 Task: Create a due date automation trigger when advanced on, on the tuesday after a card is due add fields without custom field "Resume" checked at 11:00 AM.
Action: Mouse moved to (1017, 77)
Screenshot: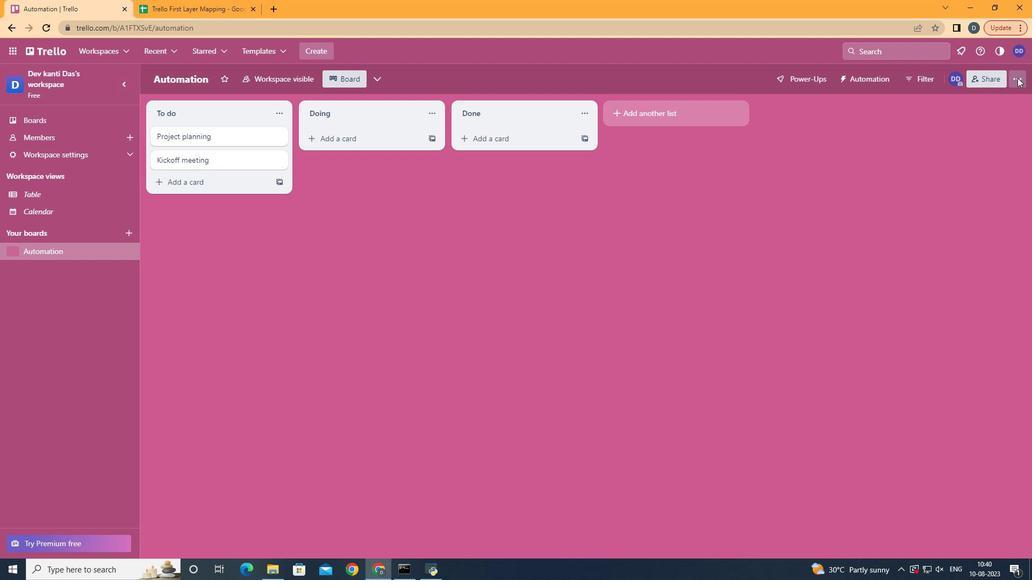 
Action: Mouse pressed left at (1017, 77)
Screenshot: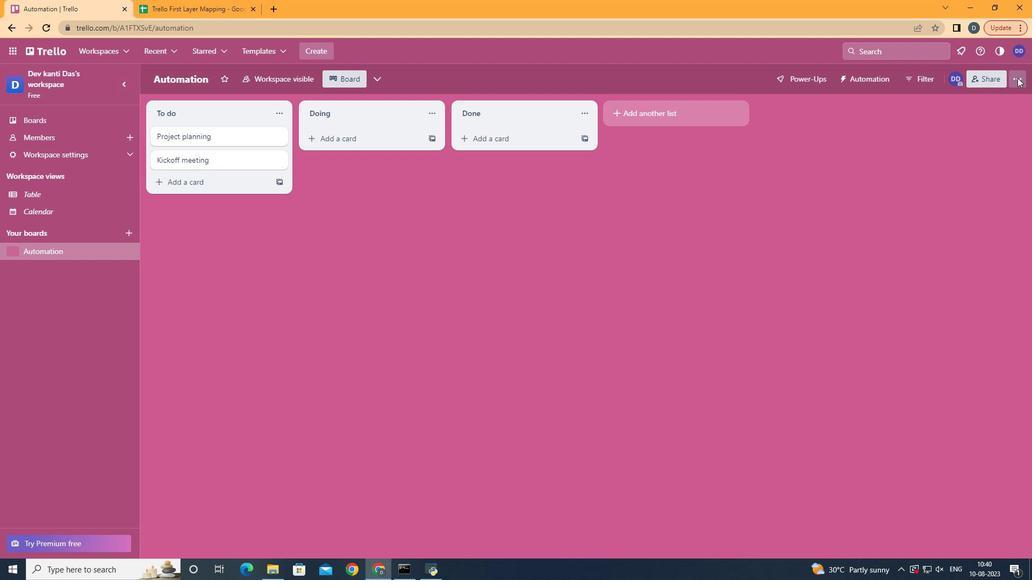 
Action: Mouse moved to (960, 225)
Screenshot: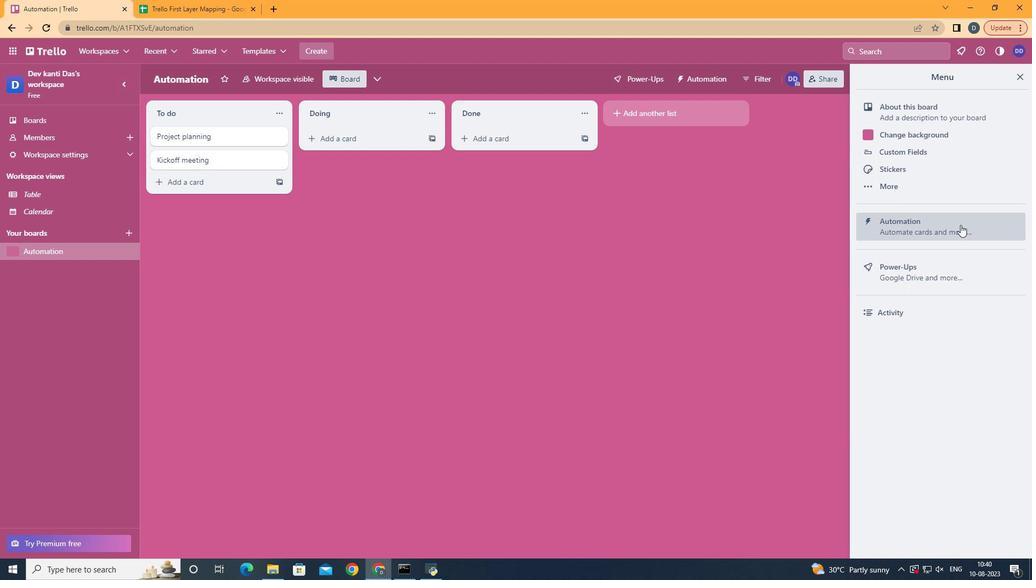 
Action: Mouse pressed left at (960, 225)
Screenshot: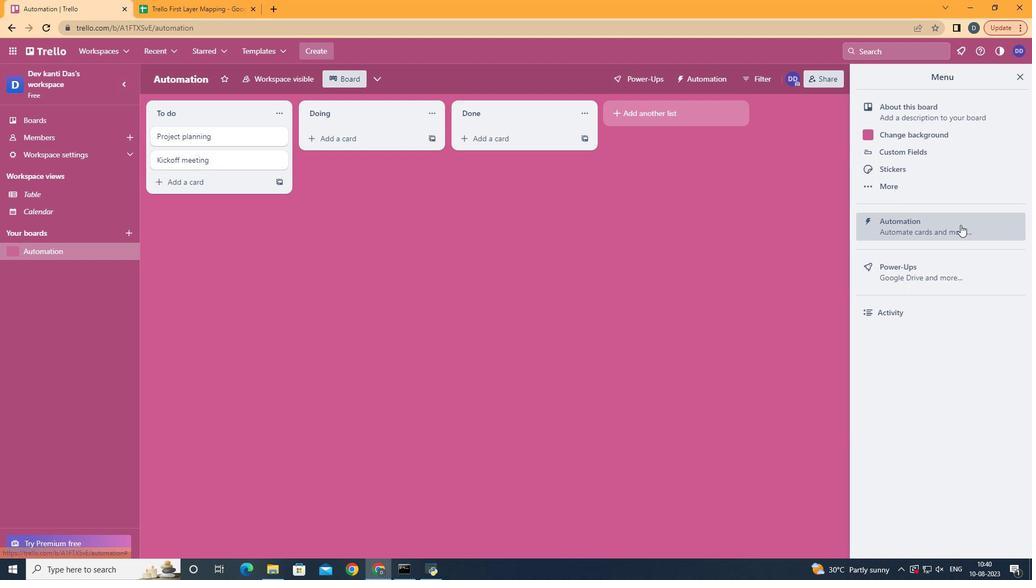 
Action: Mouse moved to (174, 217)
Screenshot: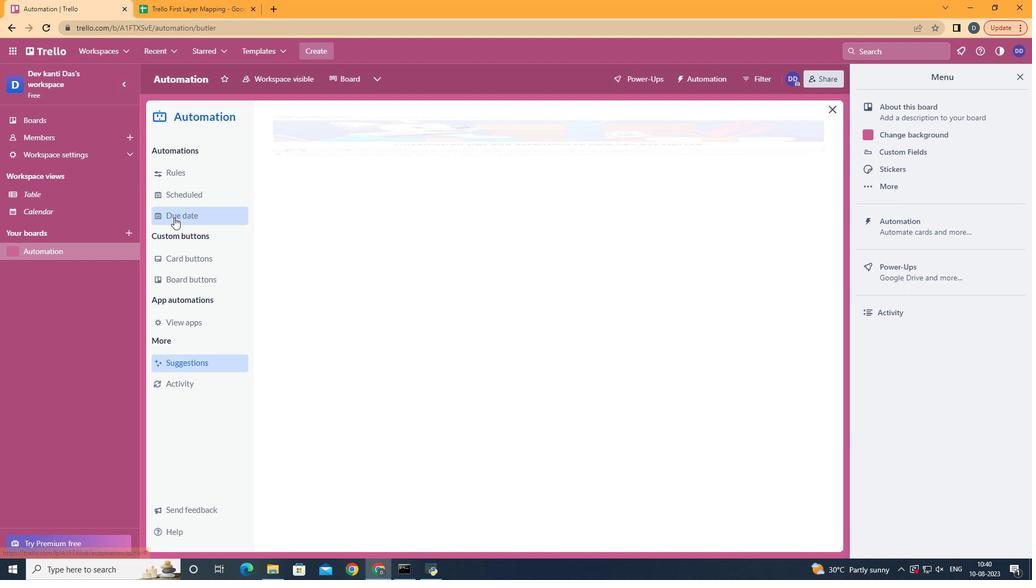 
Action: Mouse pressed left at (174, 217)
Screenshot: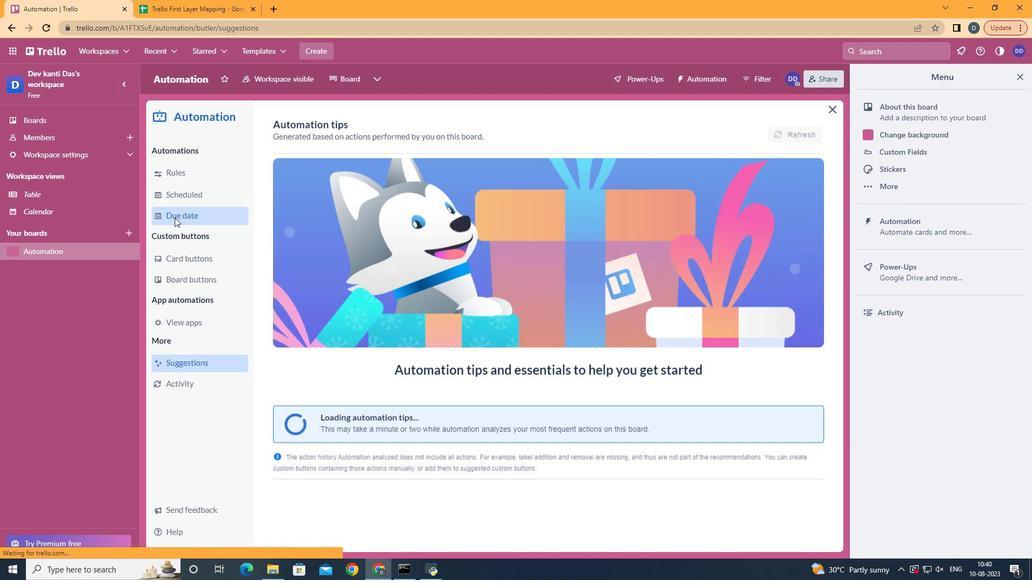 
Action: Mouse moved to (745, 125)
Screenshot: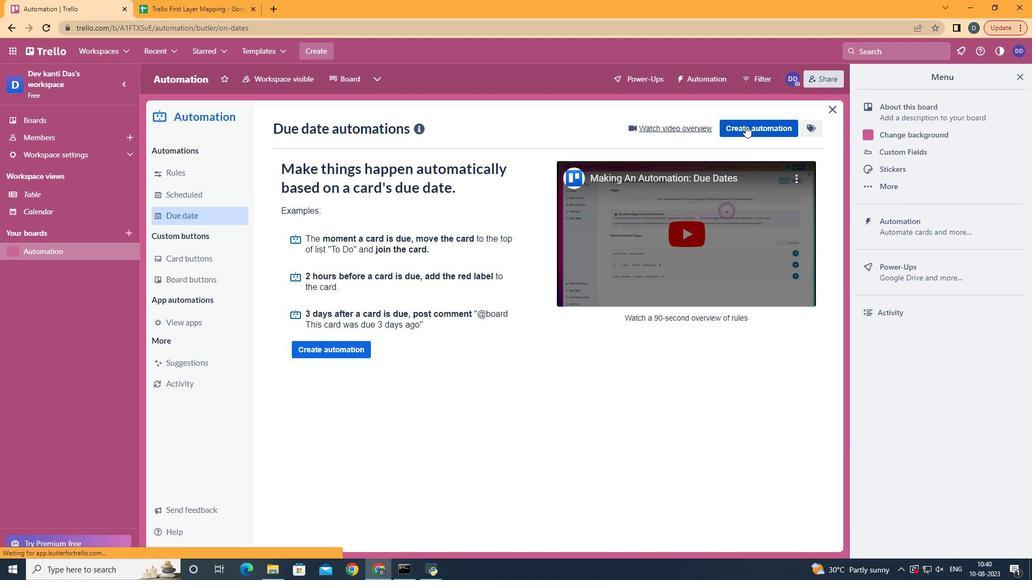 
Action: Mouse pressed left at (745, 125)
Screenshot: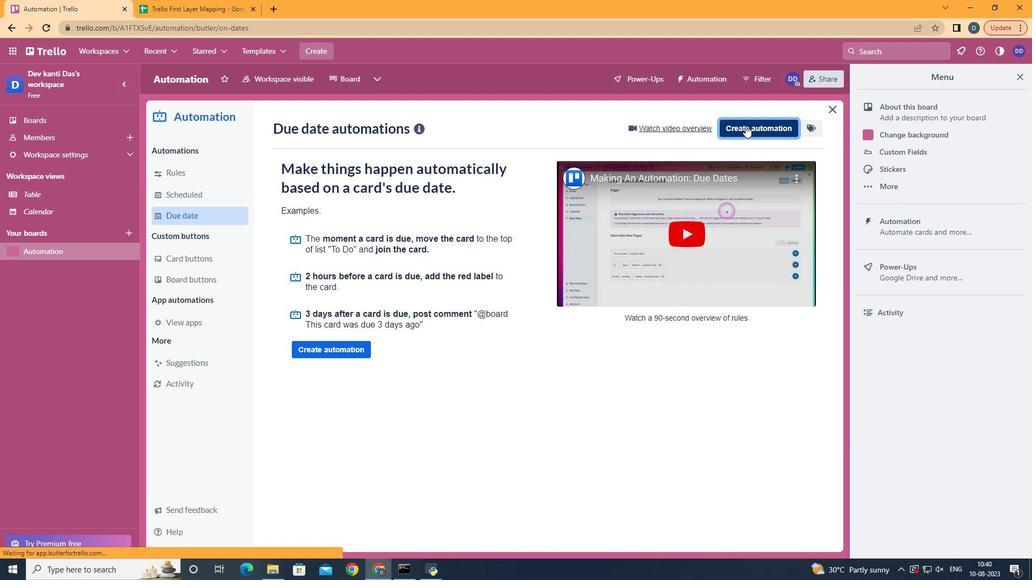 
Action: Mouse moved to (611, 236)
Screenshot: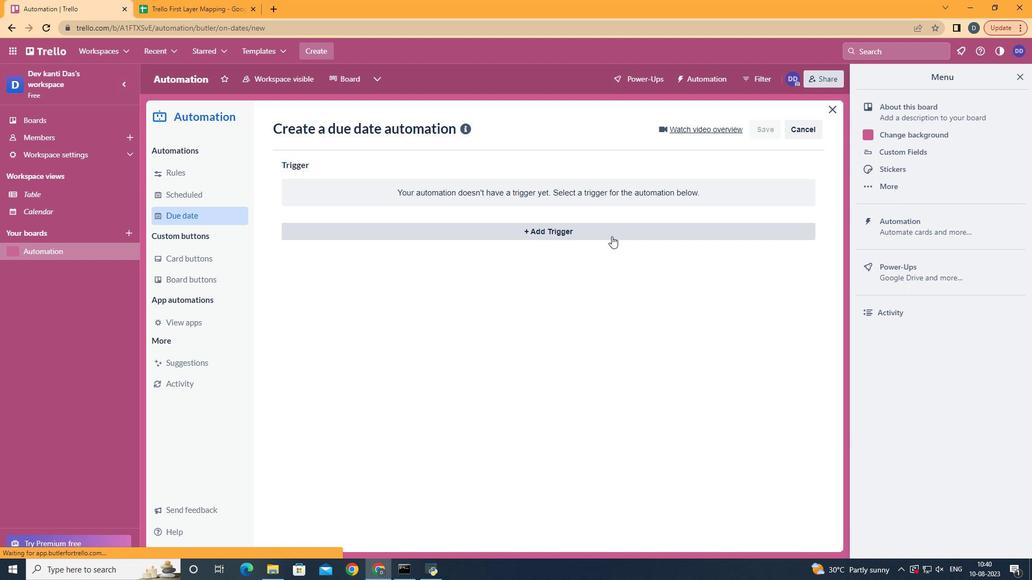
Action: Mouse pressed left at (611, 236)
Screenshot: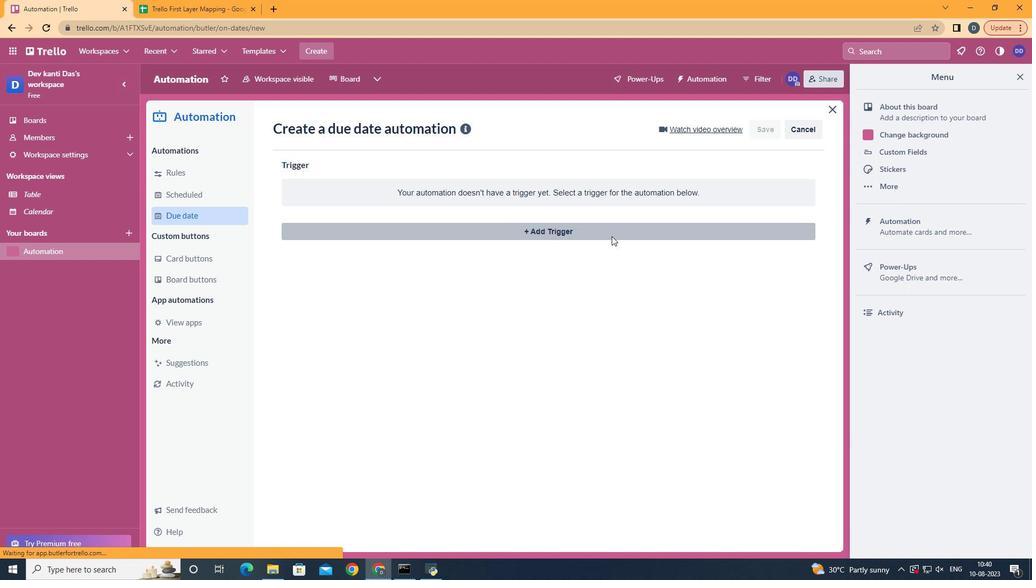 
Action: Mouse moved to (365, 304)
Screenshot: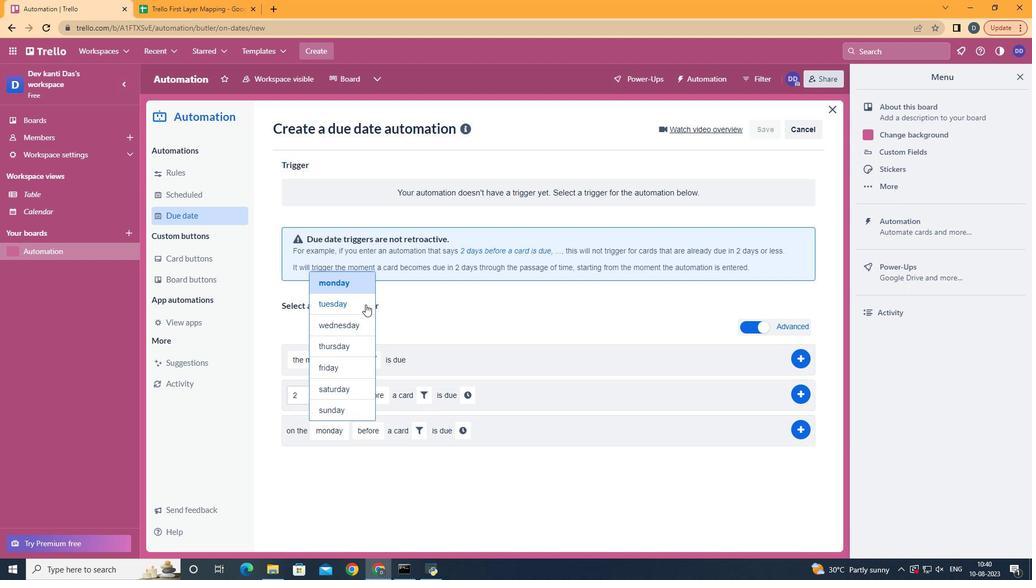 
Action: Mouse pressed left at (365, 304)
Screenshot: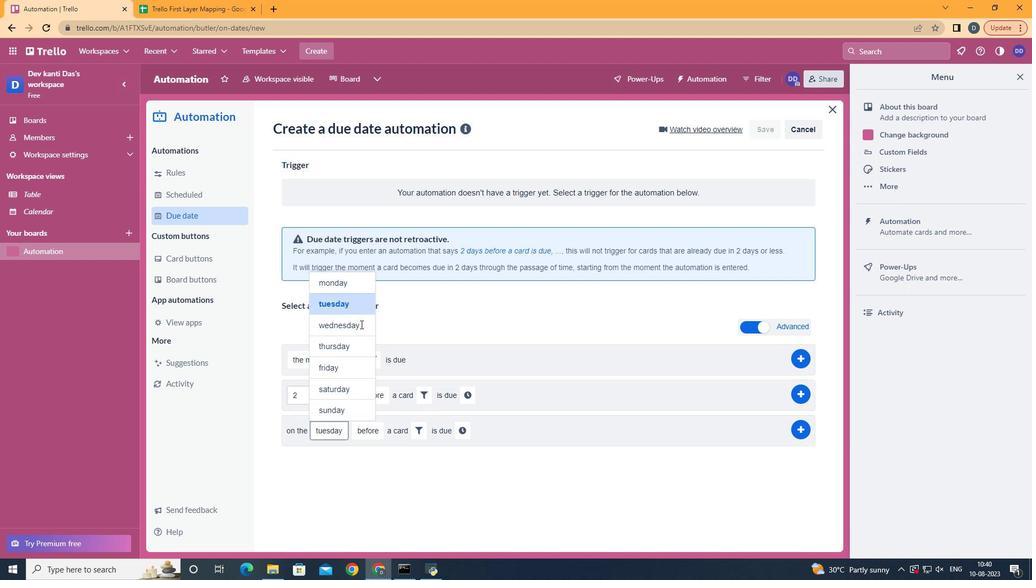 
Action: Mouse moved to (374, 477)
Screenshot: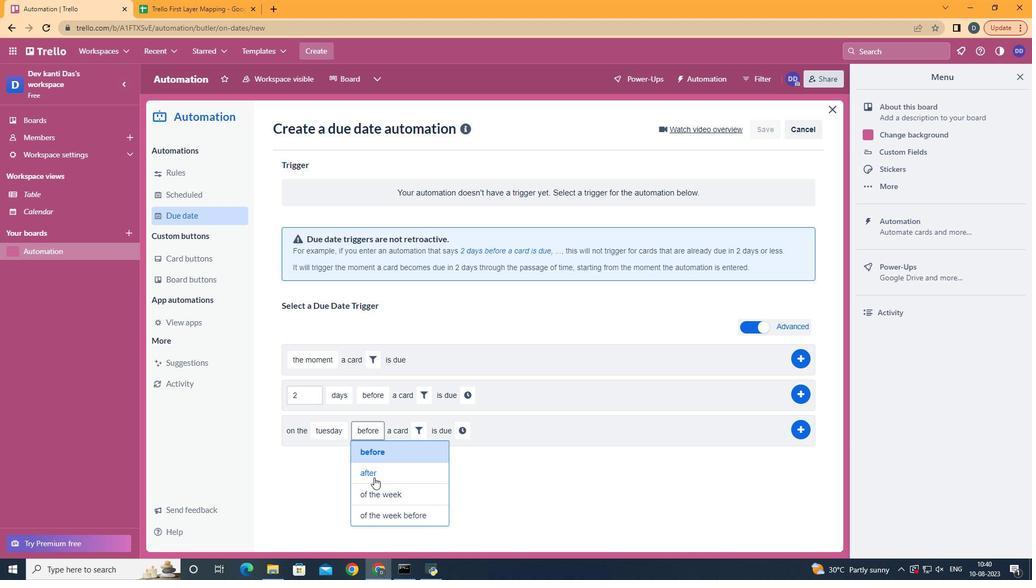 
Action: Mouse pressed left at (374, 477)
Screenshot: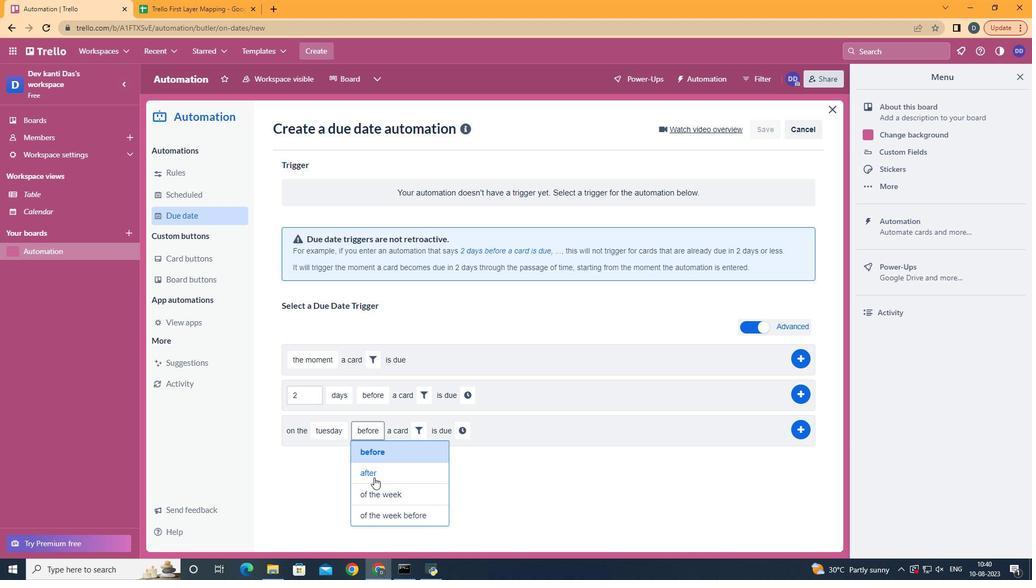 
Action: Mouse moved to (418, 430)
Screenshot: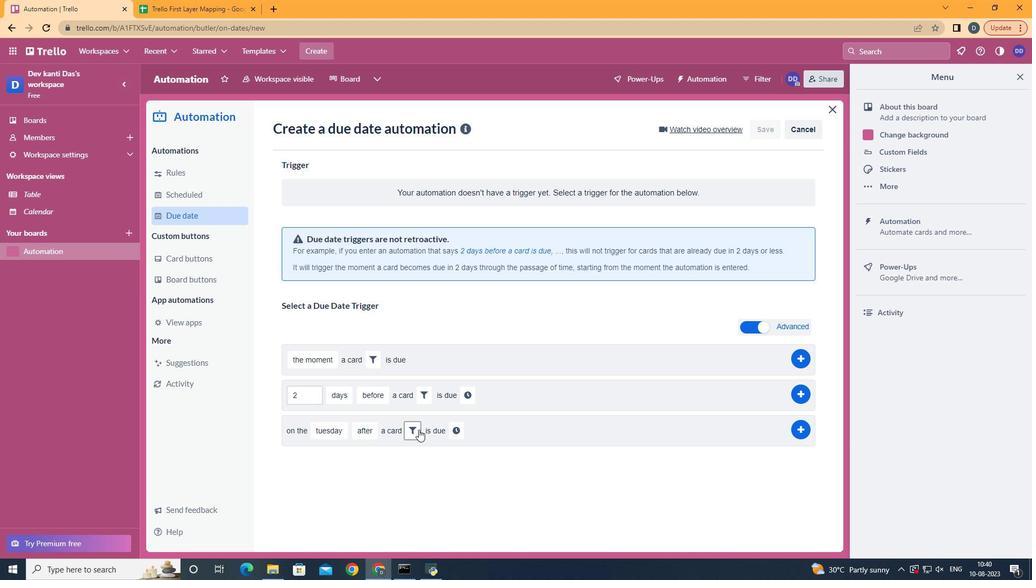 
Action: Mouse pressed left at (418, 430)
Screenshot: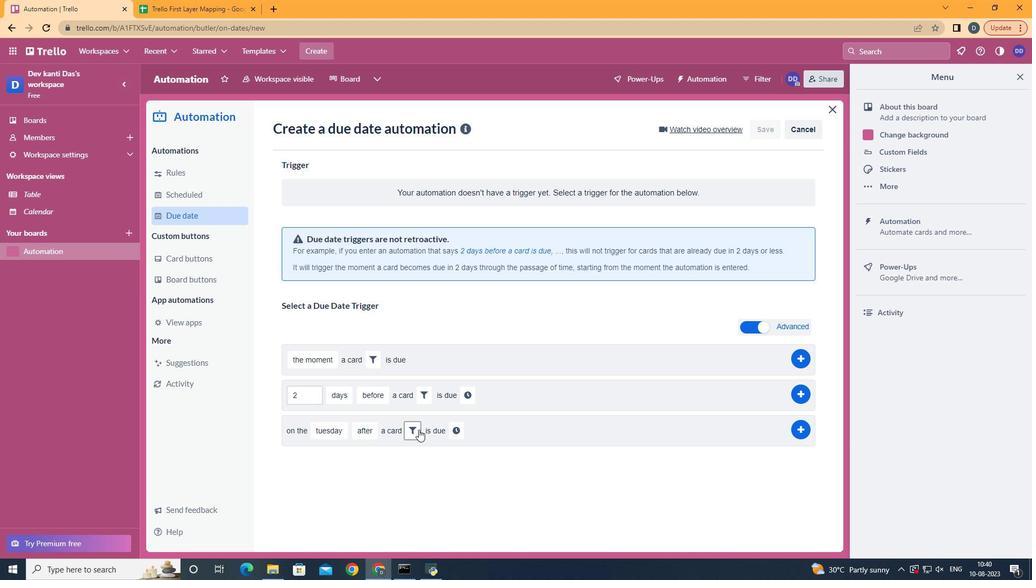 
Action: Mouse moved to (580, 470)
Screenshot: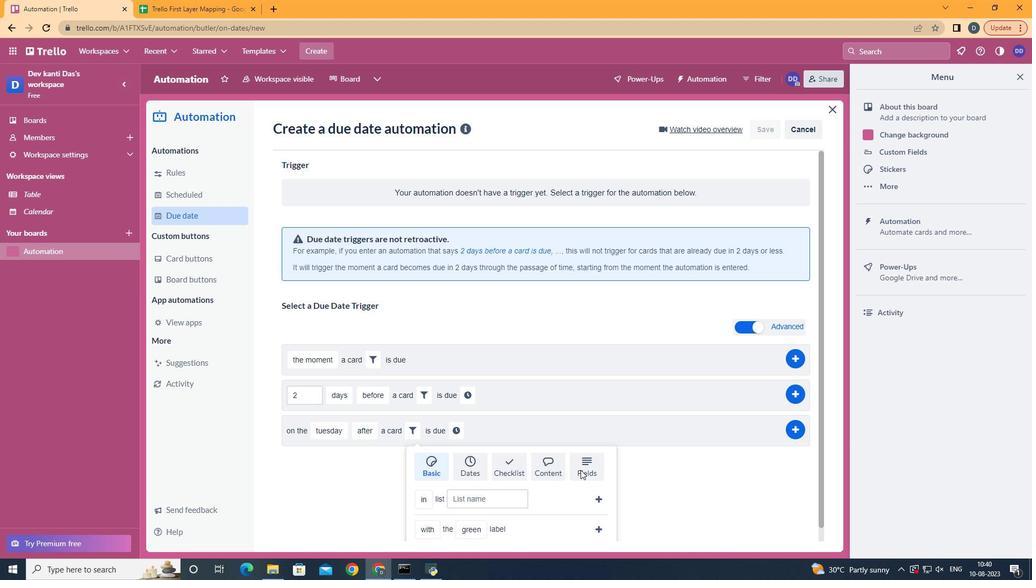 
Action: Mouse pressed left at (580, 470)
Screenshot: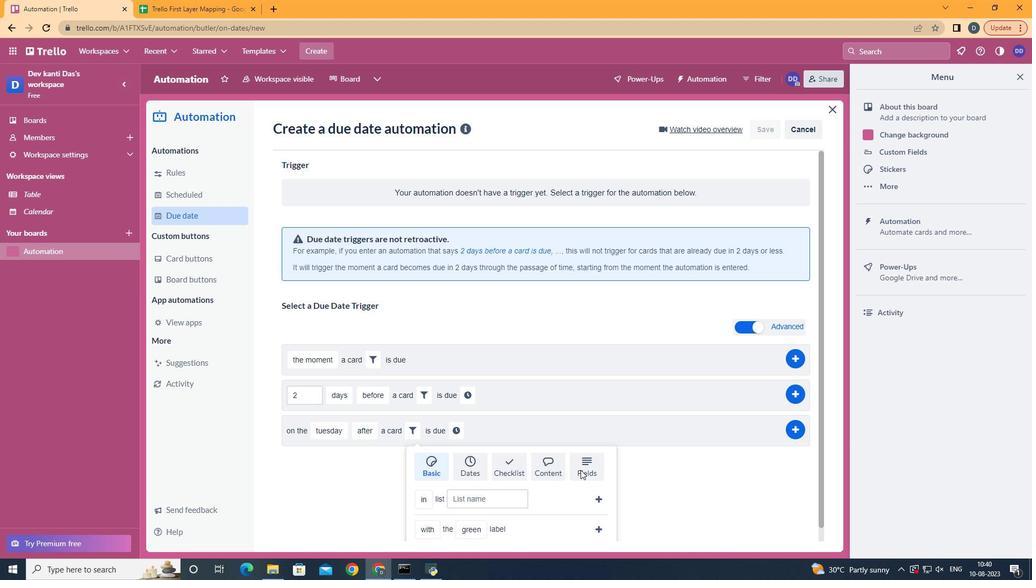 
Action: Mouse scrolled (580, 469) with delta (0, 0)
Screenshot: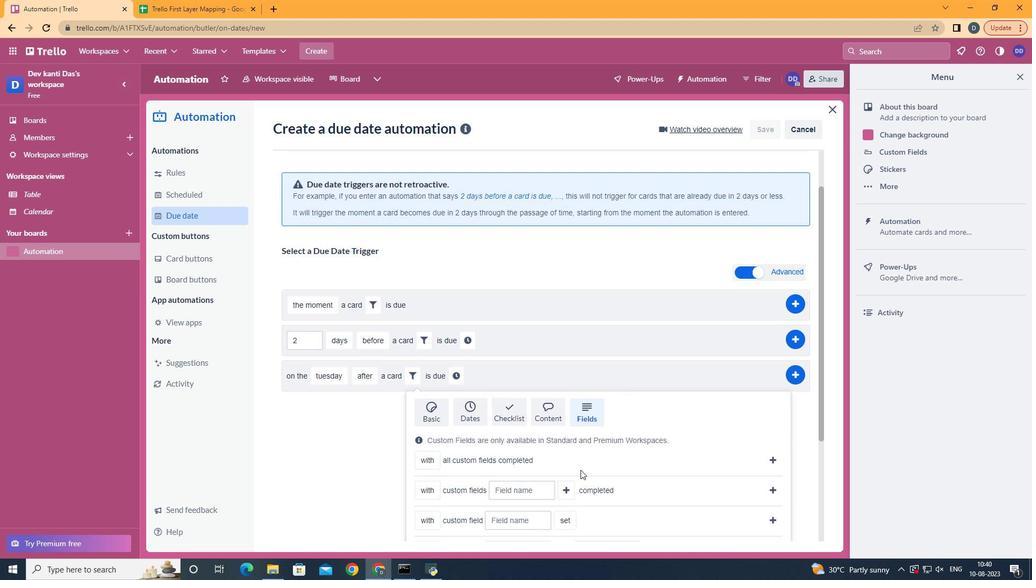 
Action: Mouse scrolled (580, 469) with delta (0, 0)
Screenshot: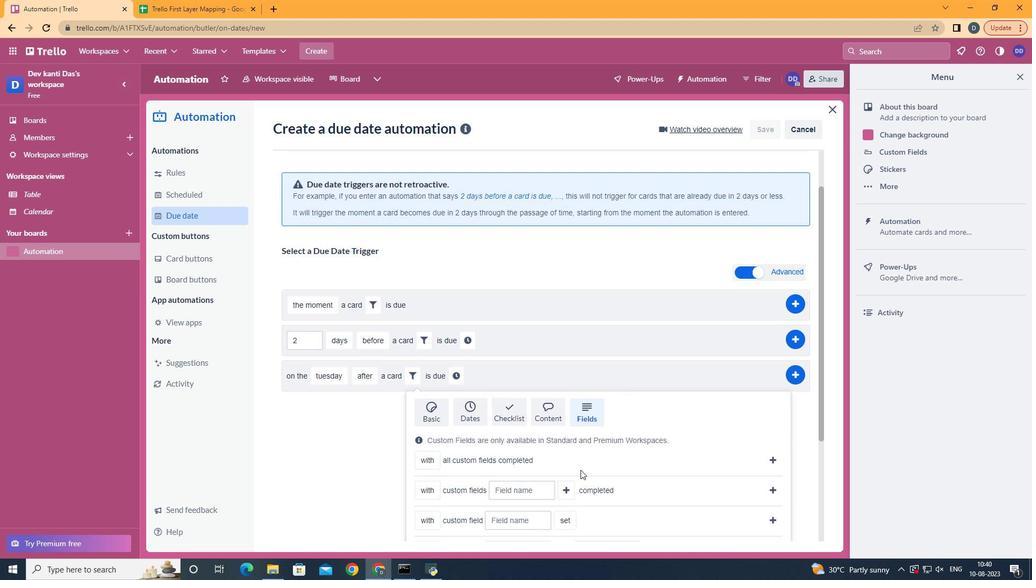 
Action: Mouse scrolled (580, 469) with delta (0, 0)
Screenshot: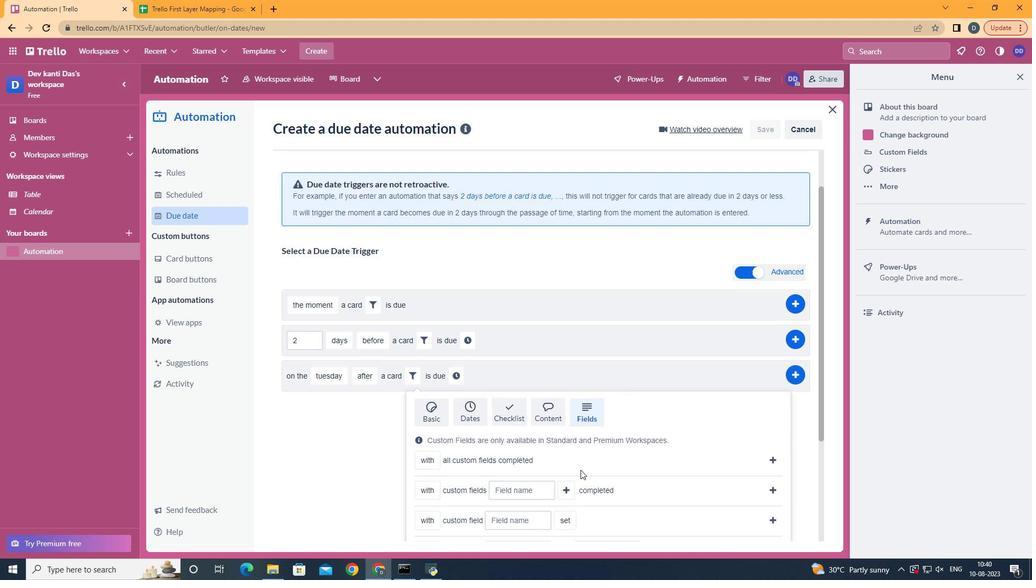 
Action: Mouse scrolled (580, 469) with delta (0, 0)
Screenshot: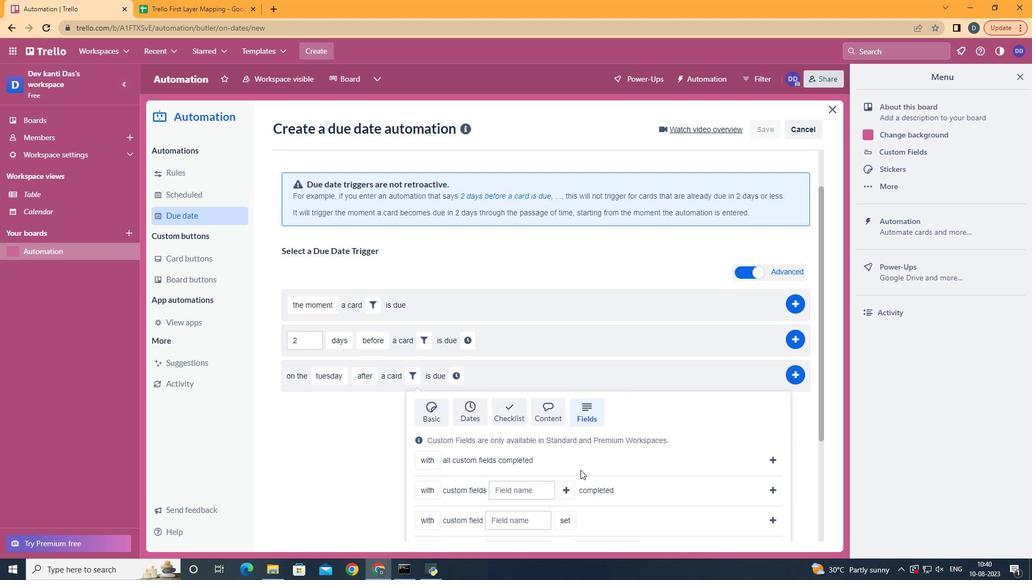 
Action: Mouse scrolled (580, 469) with delta (0, 0)
Screenshot: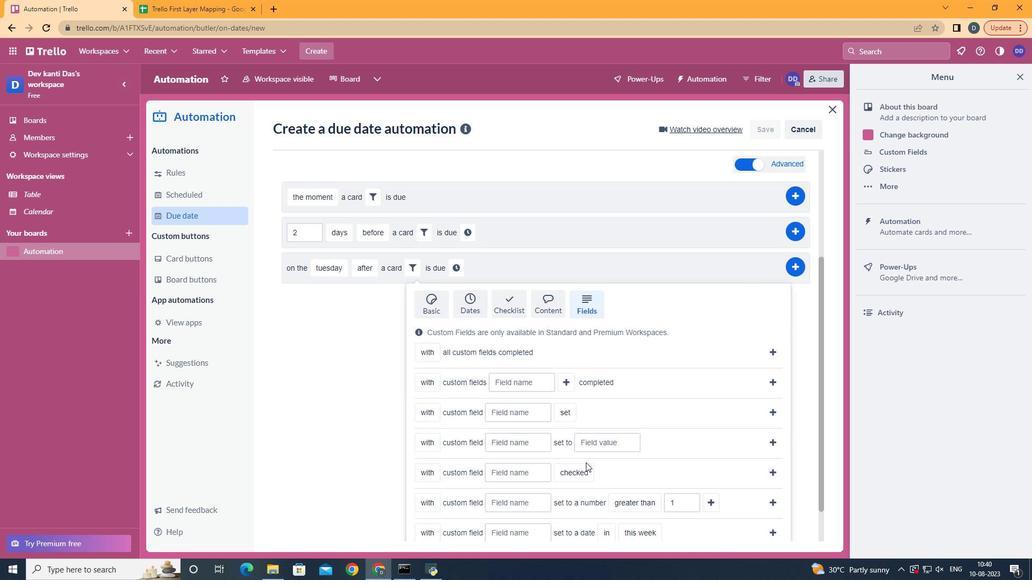 
Action: Mouse moved to (433, 469)
Screenshot: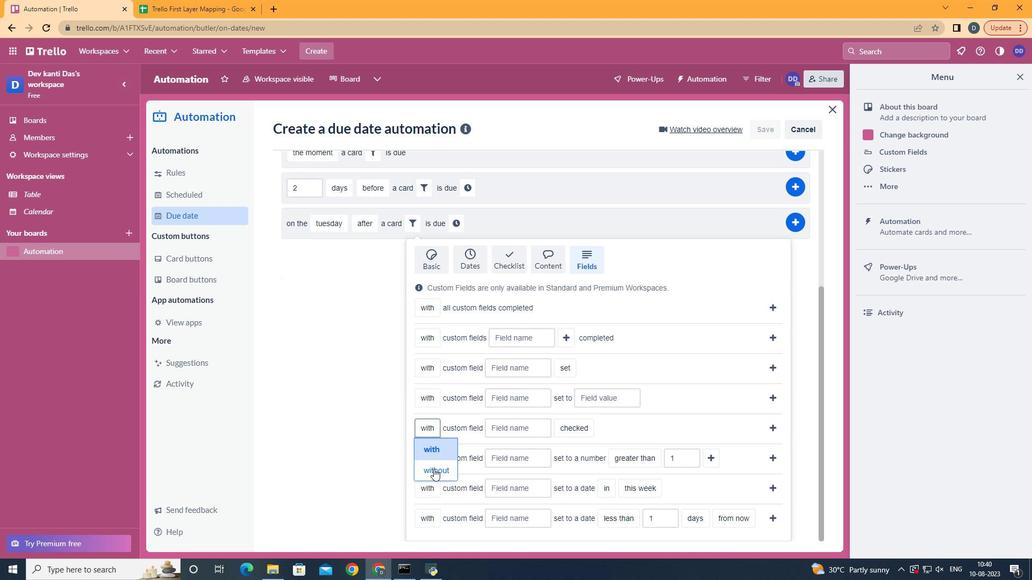 
Action: Mouse pressed left at (433, 469)
Screenshot: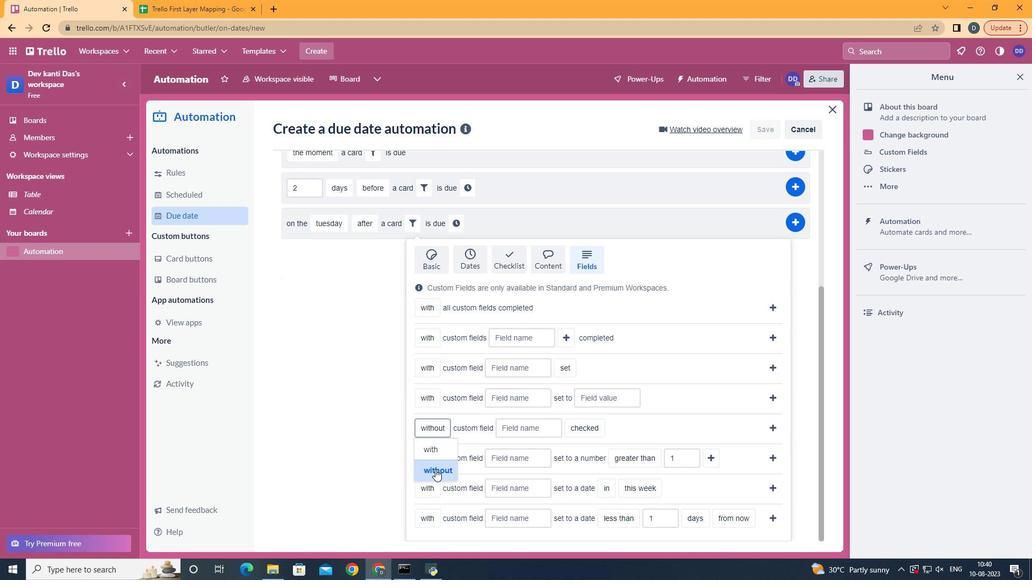 
Action: Mouse moved to (526, 431)
Screenshot: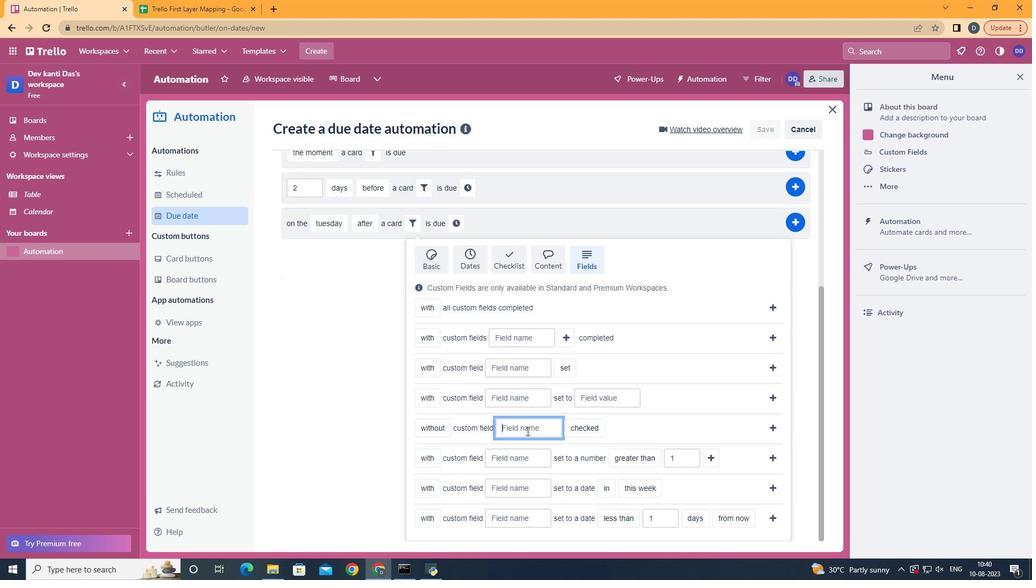 
Action: Mouse pressed left at (526, 431)
Screenshot: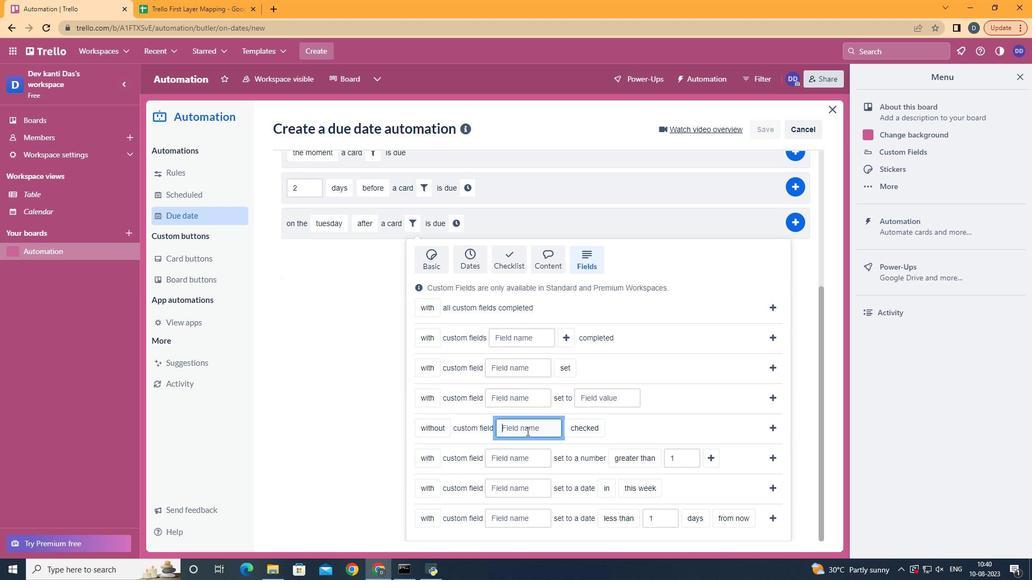 
Action: Mouse moved to (527, 431)
Screenshot: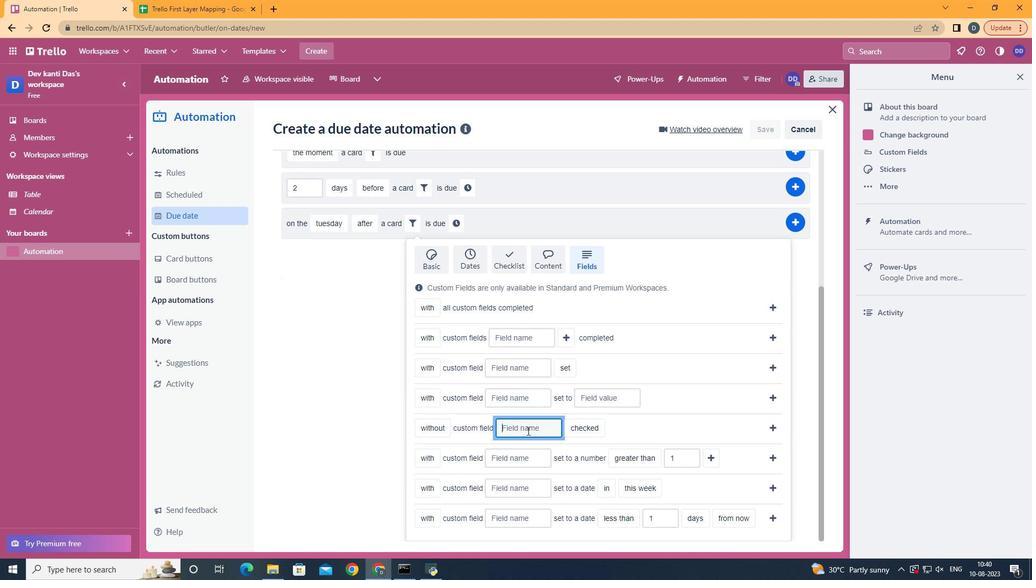 
Action: Key pressed <Key.shift>Resume
Screenshot: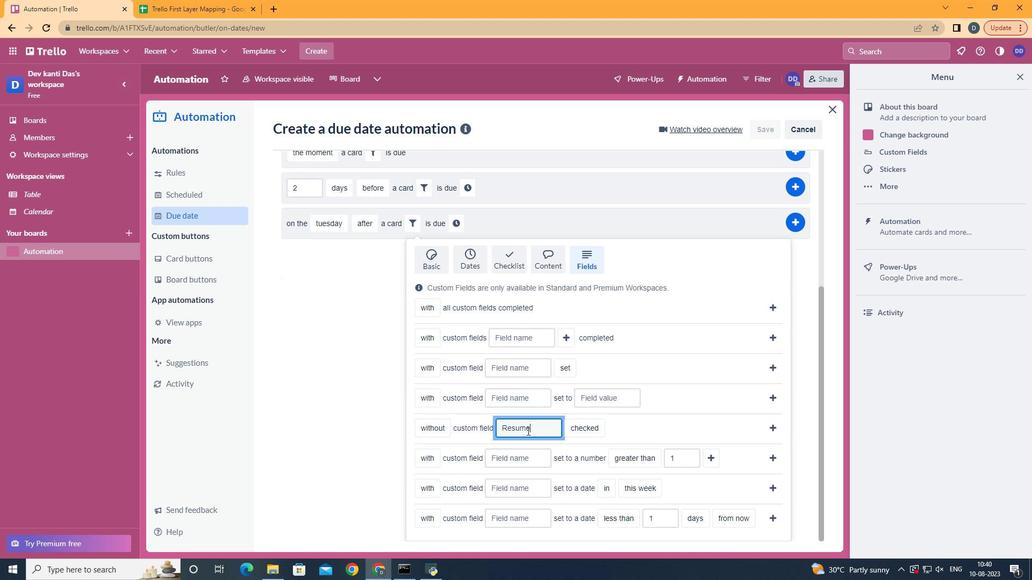 
Action: Mouse moved to (589, 442)
Screenshot: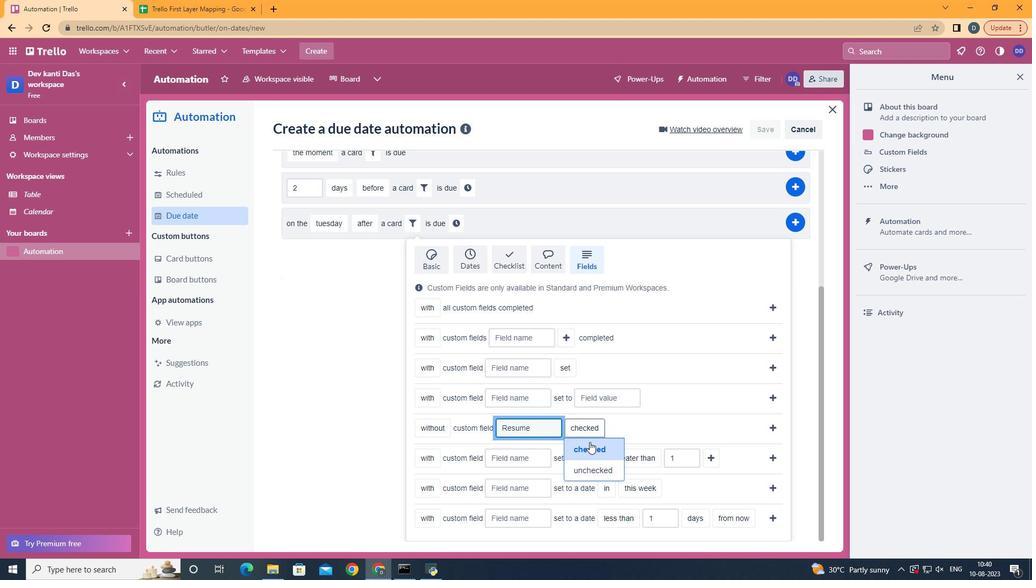 
Action: Mouse pressed left at (589, 442)
Screenshot: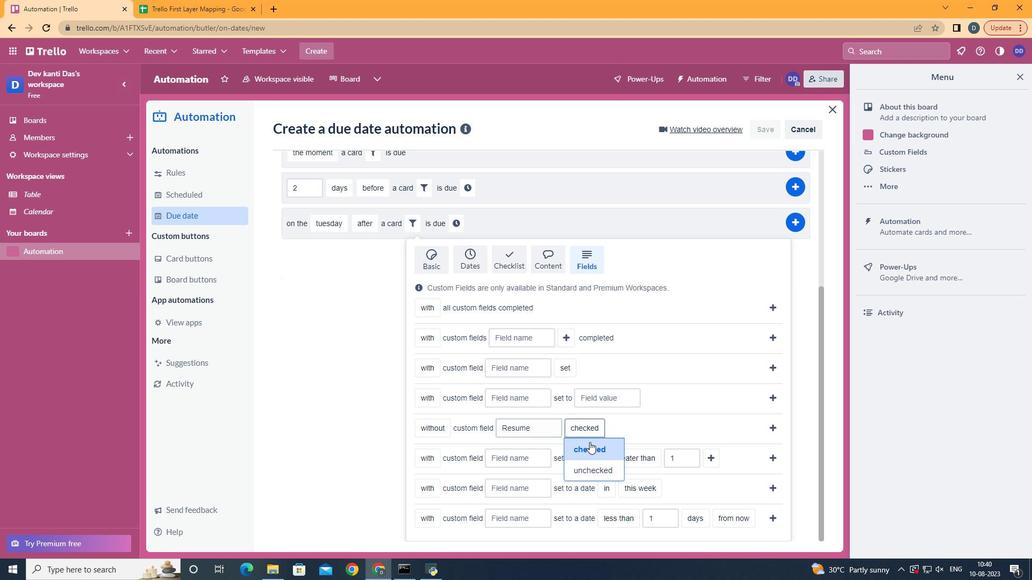 
Action: Mouse moved to (777, 432)
Screenshot: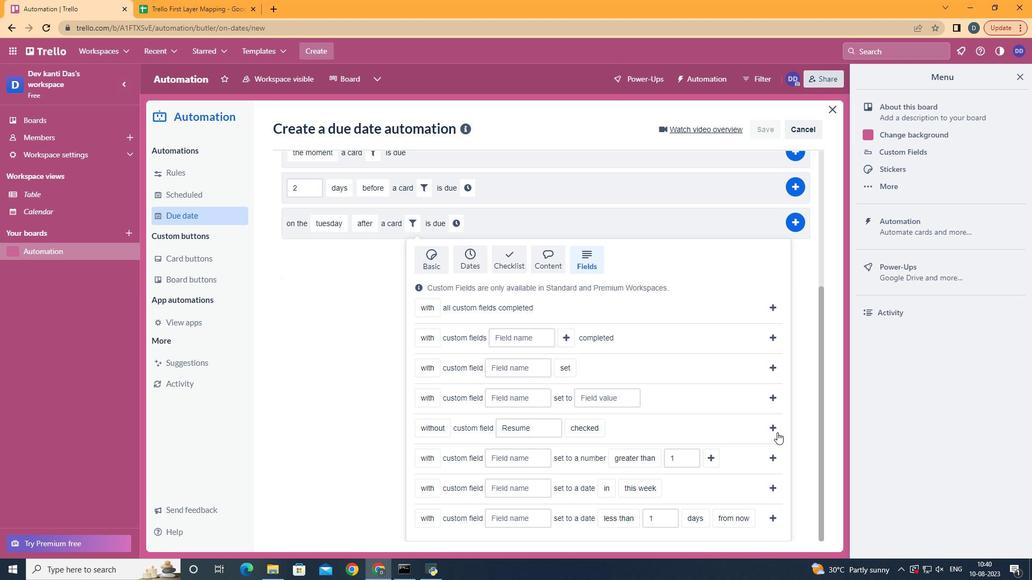 
Action: Mouse pressed left at (777, 432)
Screenshot: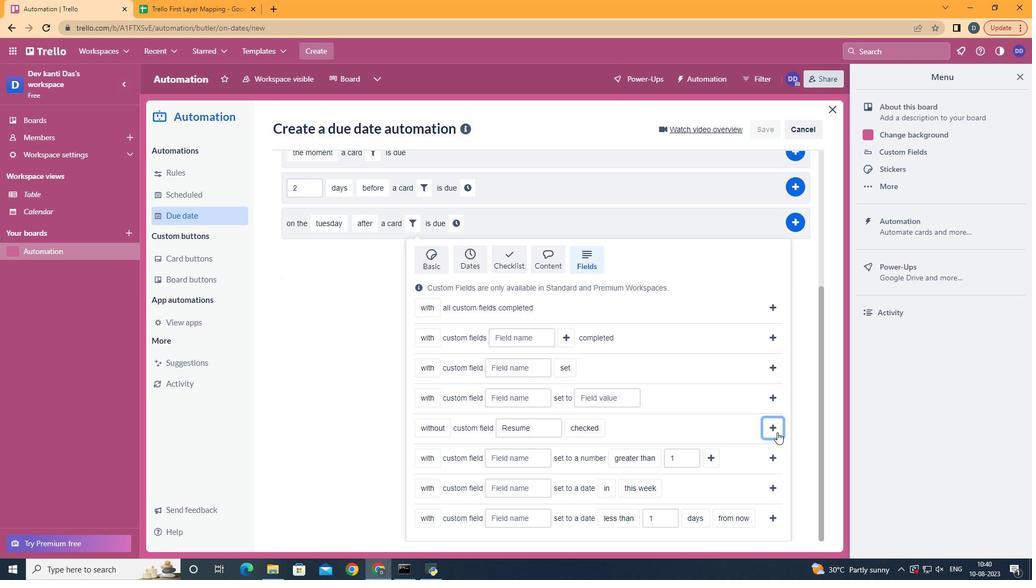 
Action: Mouse moved to (619, 437)
Screenshot: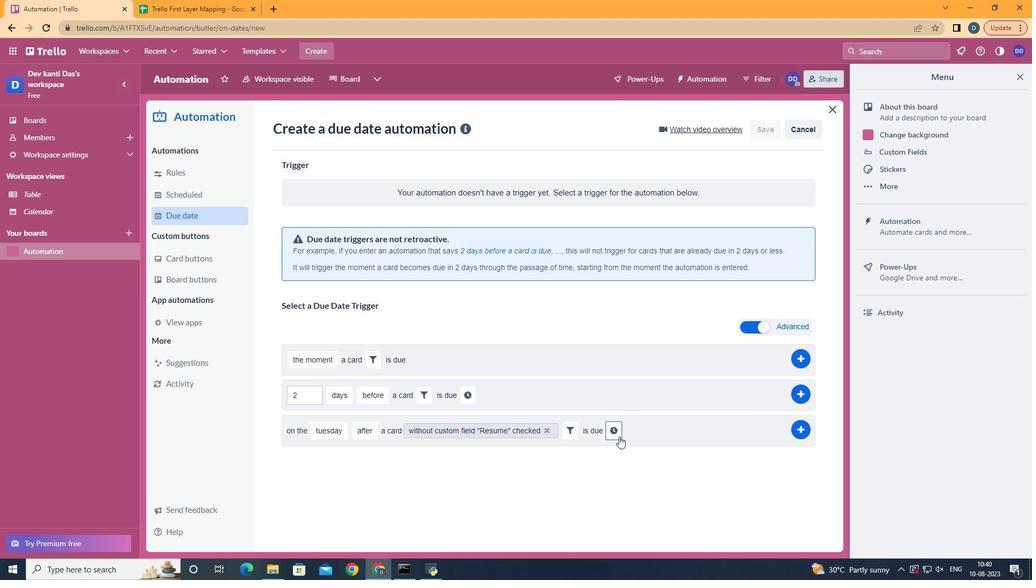 
Action: Mouse pressed left at (619, 437)
Screenshot: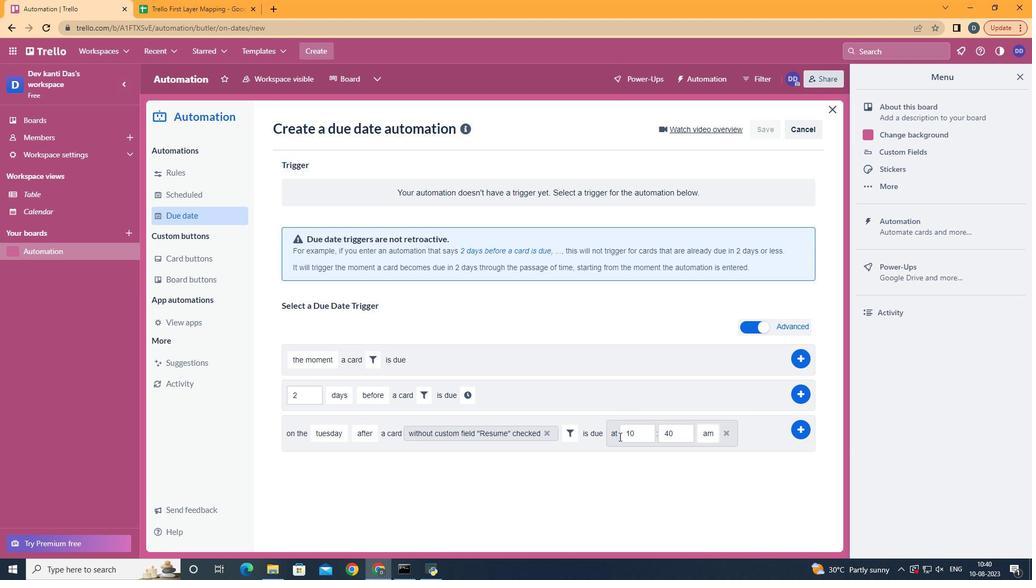 
Action: Mouse moved to (641, 434)
Screenshot: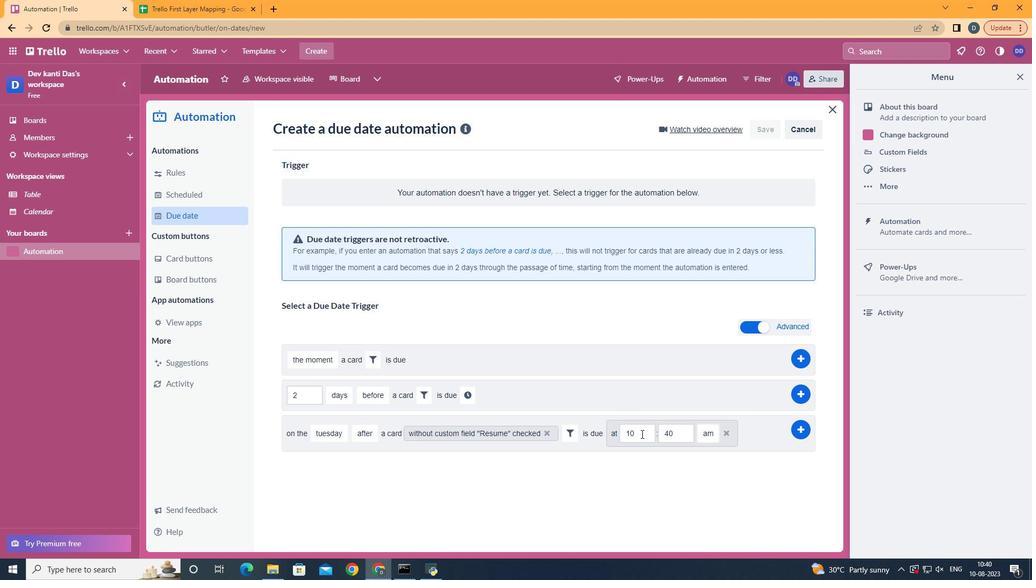 
Action: Mouse pressed left at (641, 434)
Screenshot: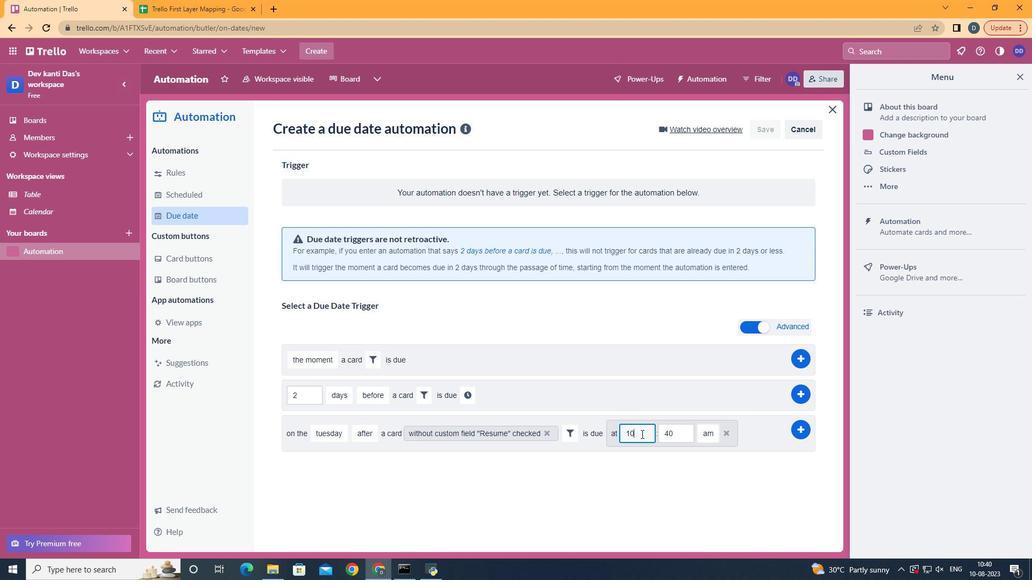
Action: Key pressed <Key.backspace>1
Screenshot: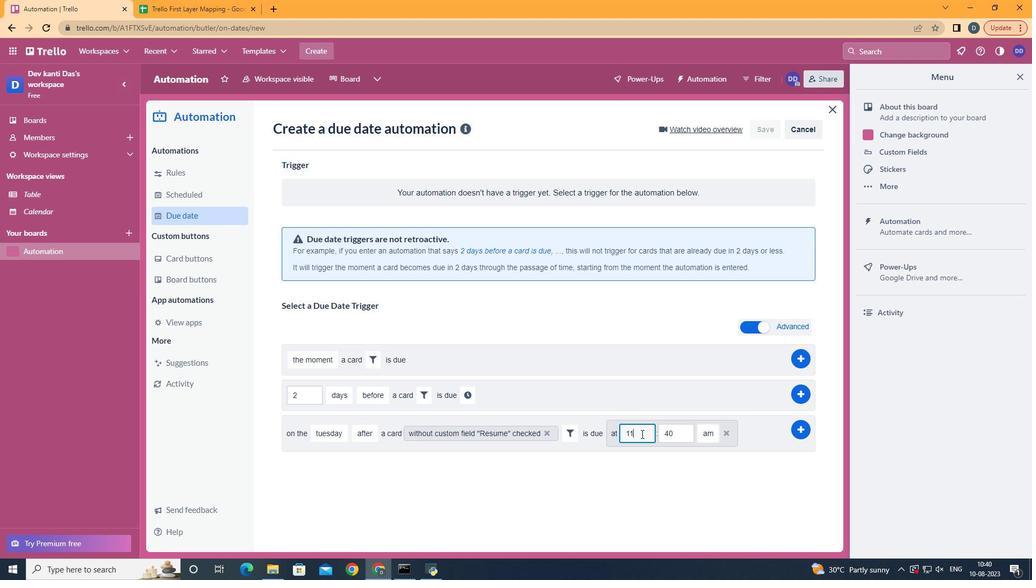 
Action: Mouse moved to (682, 433)
Screenshot: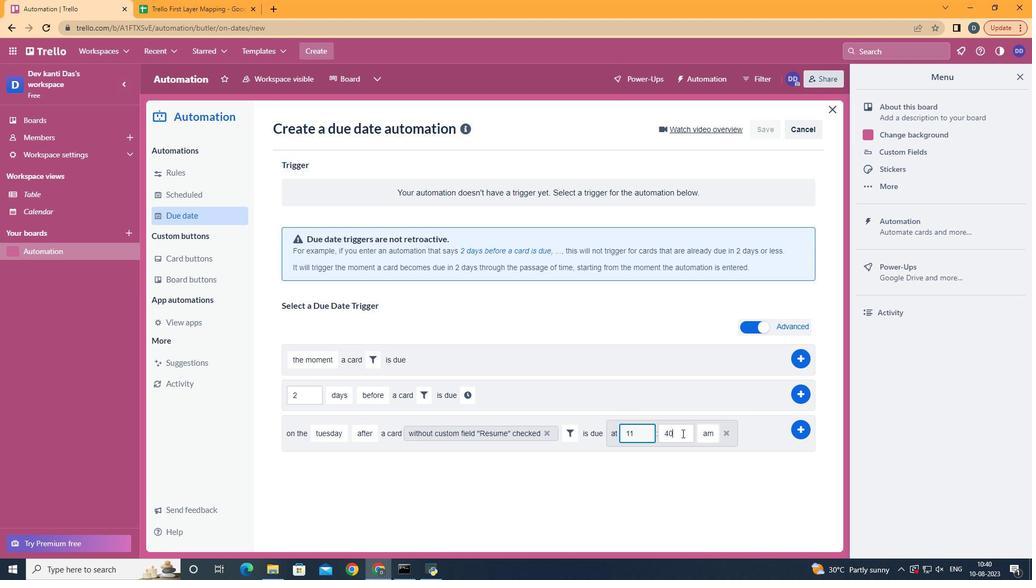 
Action: Mouse pressed left at (682, 433)
Screenshot: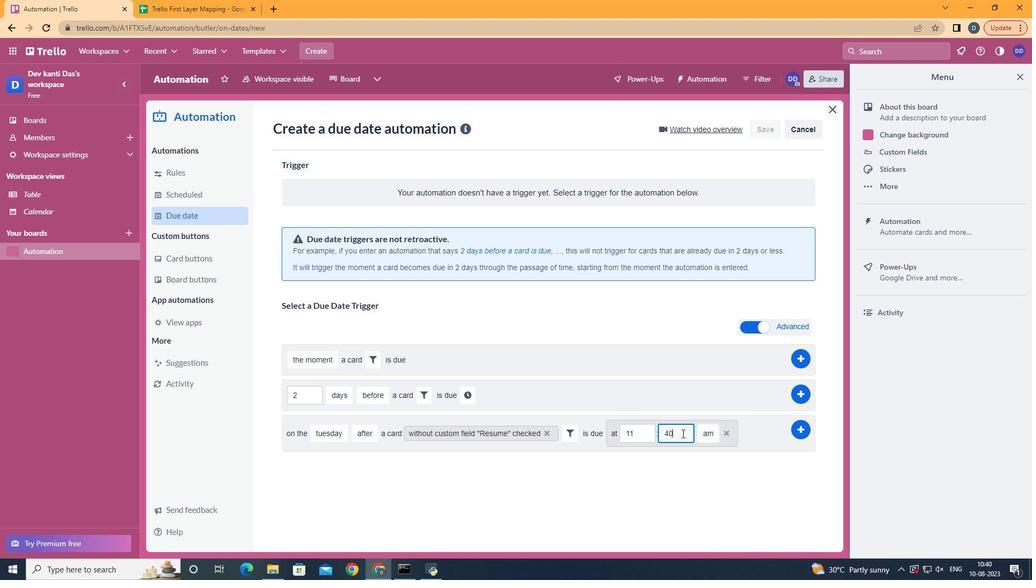 
Action: Key pressed <Key.backspace><Key.backspace>00
Screenshot: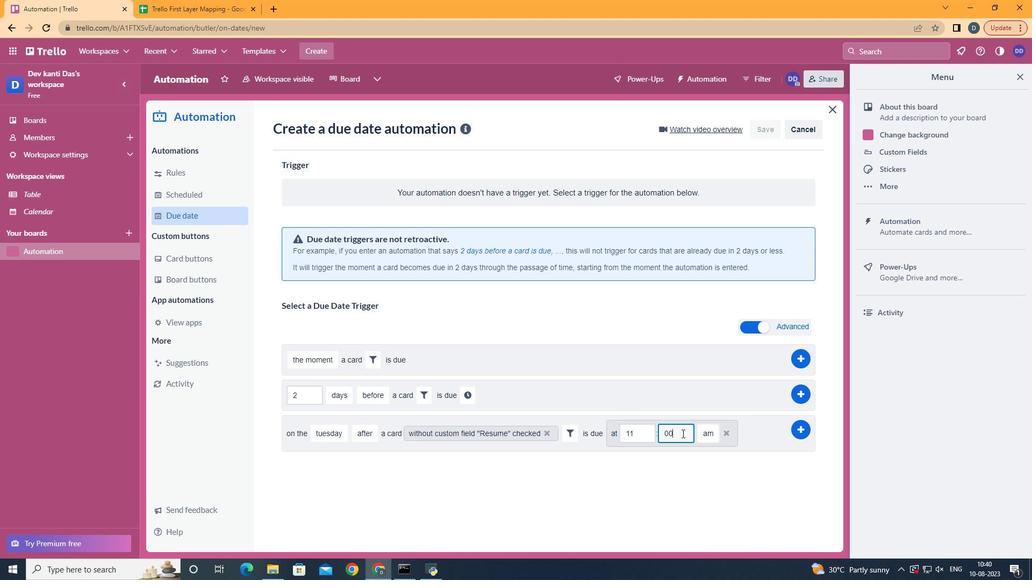 
Action: Mouse moved to (807, 428)
Screenshot: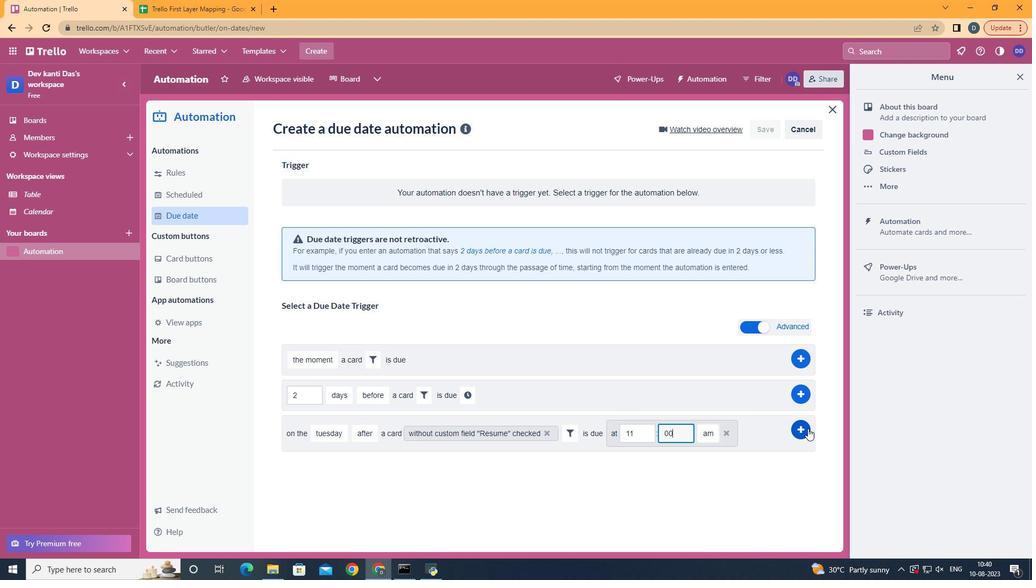 
Action: Mouse pressed left at (807, 428)
Screenshot: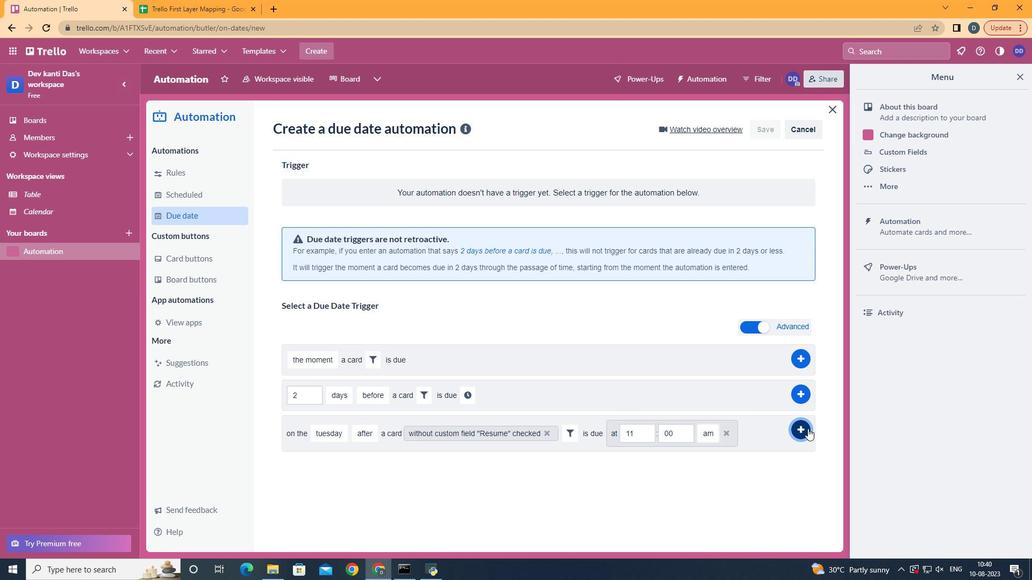 
Action: Mouse moved to (516, 283)
Screenshot: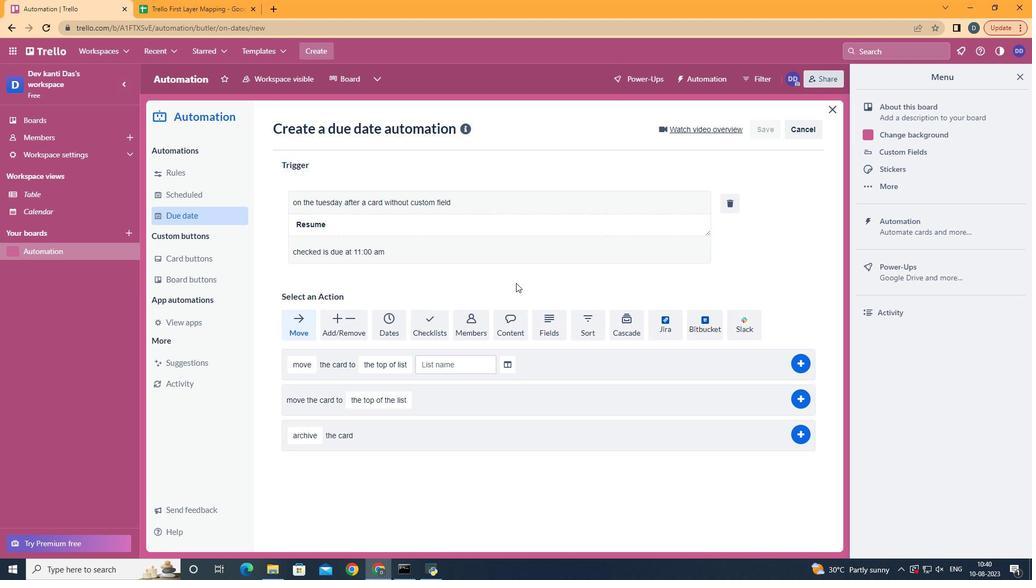 
